Task: Assign Issue Issue0006 to Sprint Sprint0004 in Scrum Project Project0002 in Jira
Action: Mouse moved to (380, 435)
Screenshot: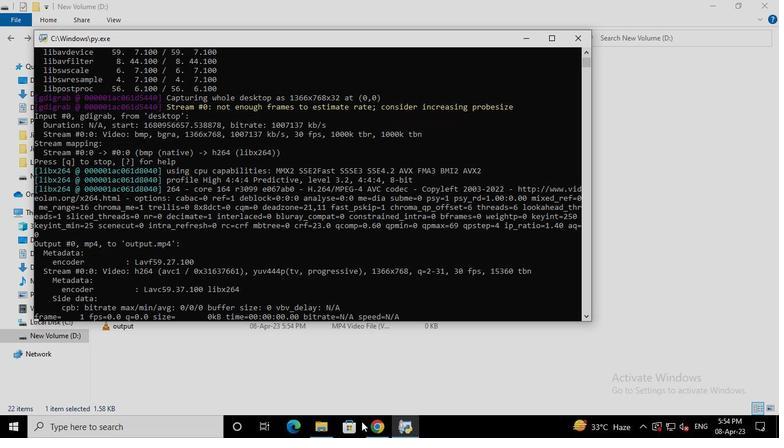 
Action: Mouse pressed left at (380, 435)
Screenshot: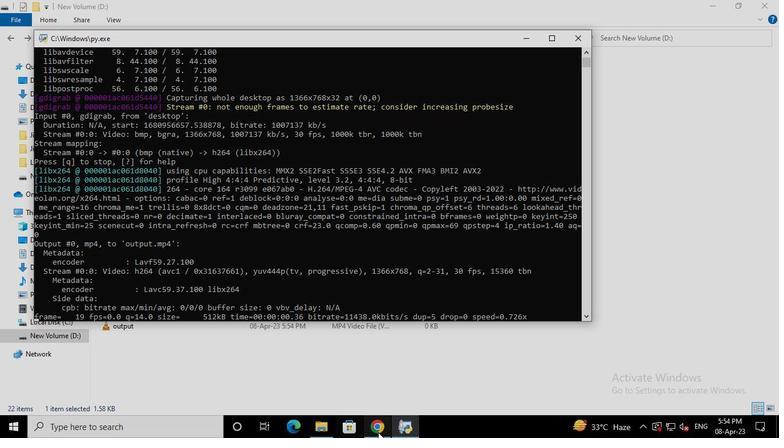 
Action: Mouse moved to (83, 174)
Screenshot: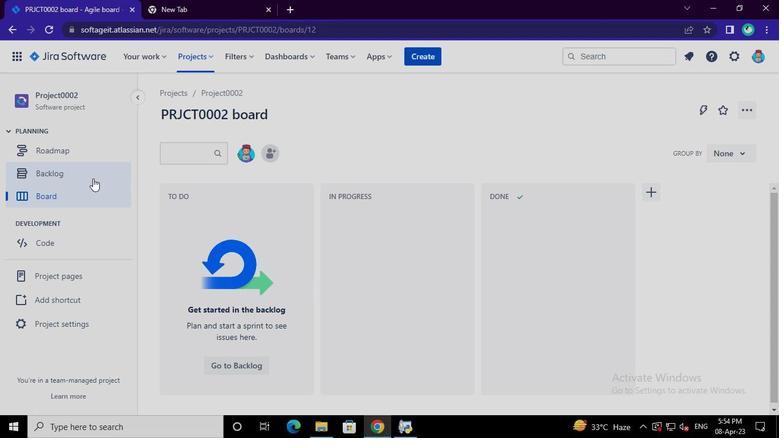 
Action: Mouse pressed left at (83, 174)
Screenshot: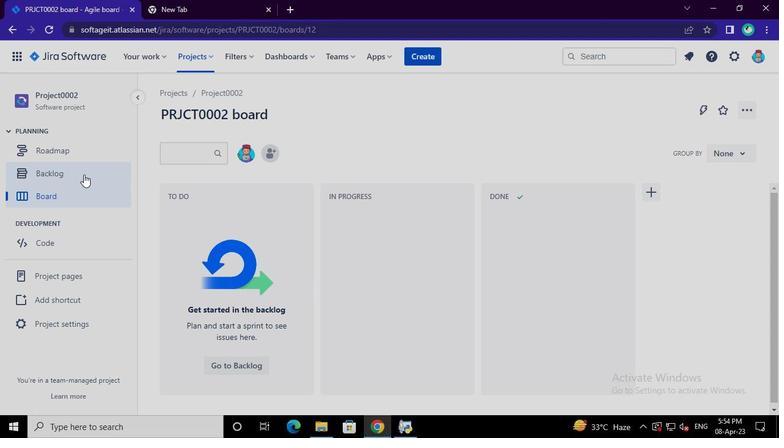 
Action: Mouse moved to (730, 259)
Screenshot: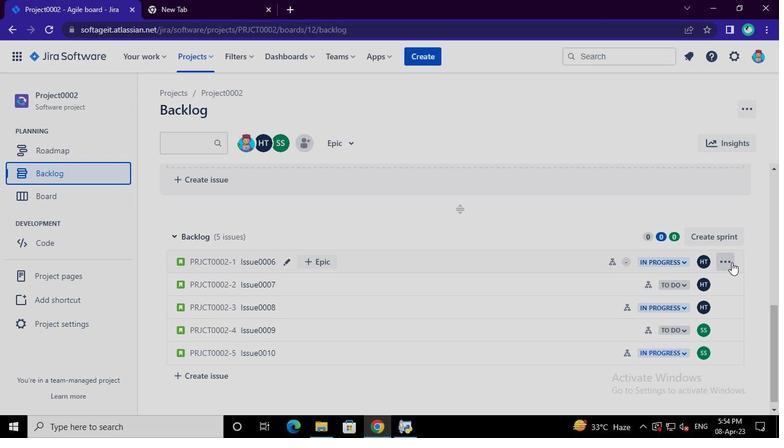 
Action: Mouse pressed left at (730, 259)
Screenshot: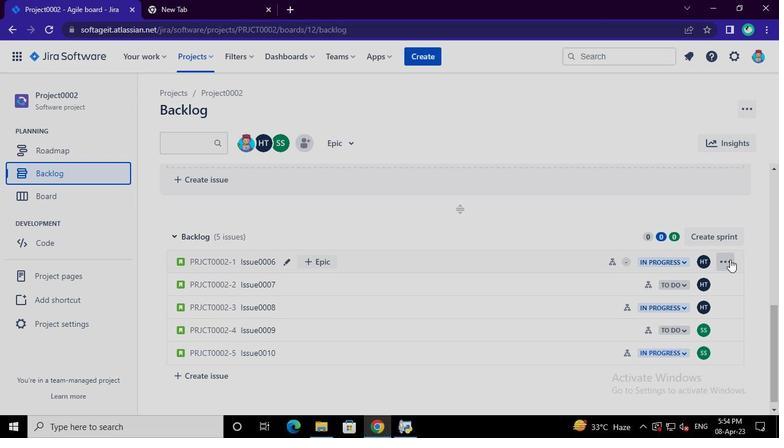 
Action: Mouse moved to (699, 188)
Screenshot: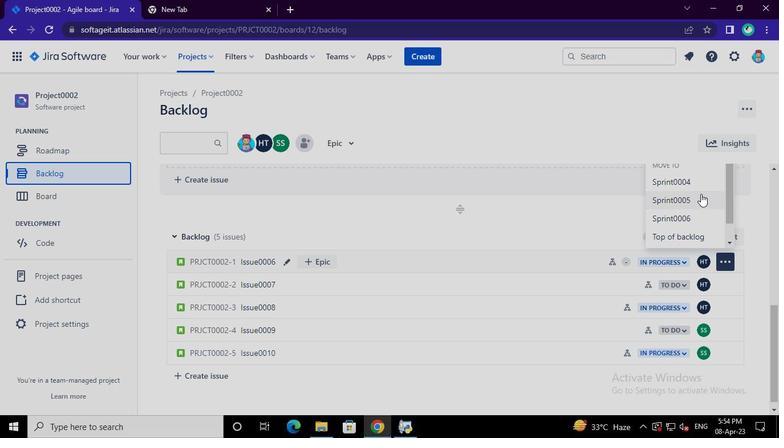 
Action: Mouse pressed left at (699, 188)
Screenshot: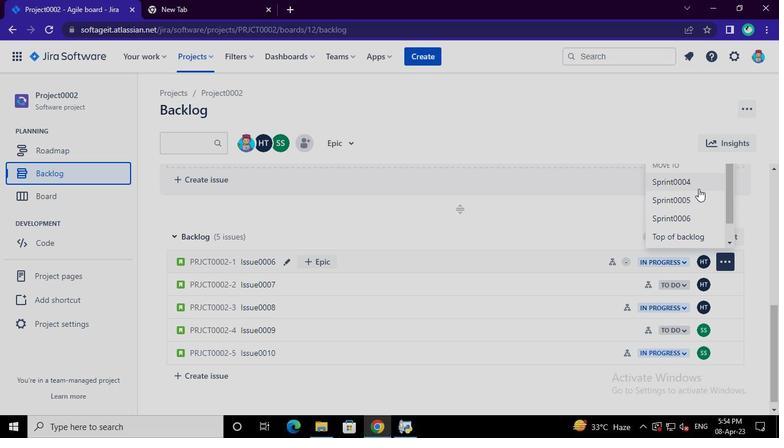 
Action: Mouse moved to (399, 432)
Screenshot: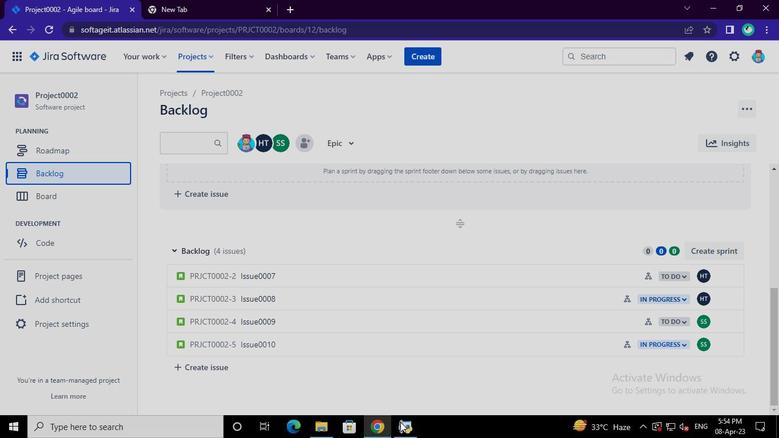 
Action: Mouse pressed left at (399, 432)
Screenshot: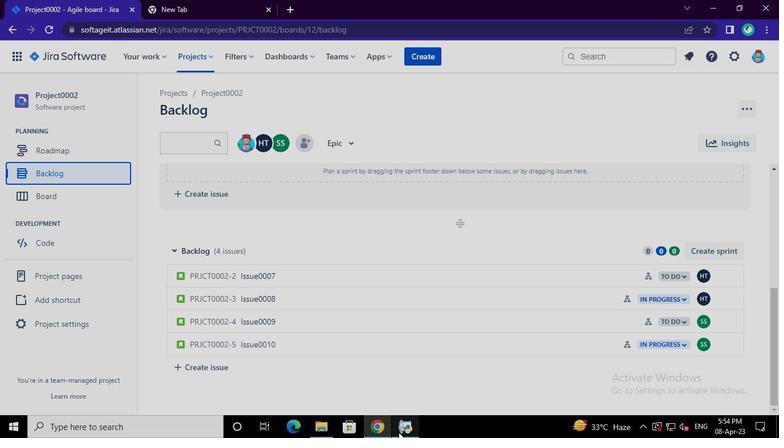 
Action: Mouse moved to (573, 43)
Screenshot: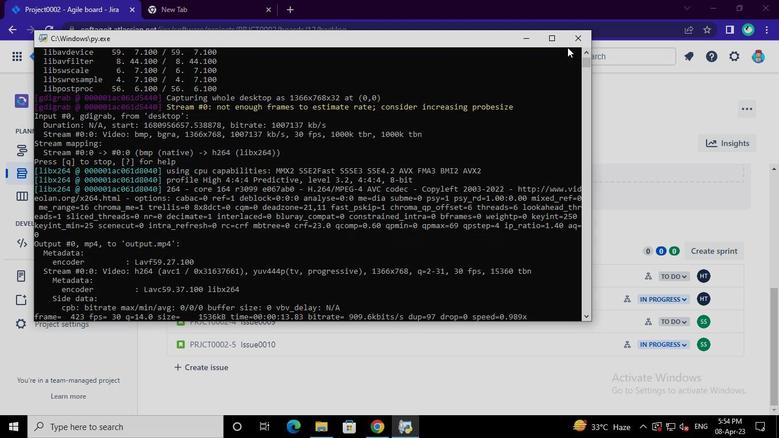 
Action: Mouse pressed left at (573, 43)
Screenshot: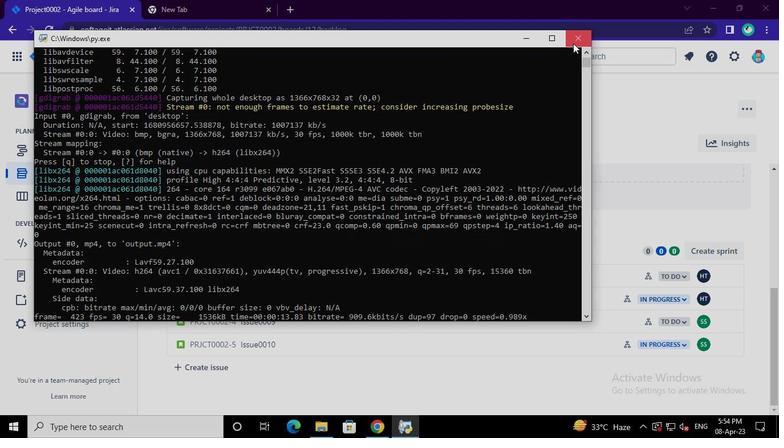 
